 Task: Set the workflow permissions to read and write permissions in the organization "Mark56771".
Action: Mouse moved to (1120, 96)
Screenshot: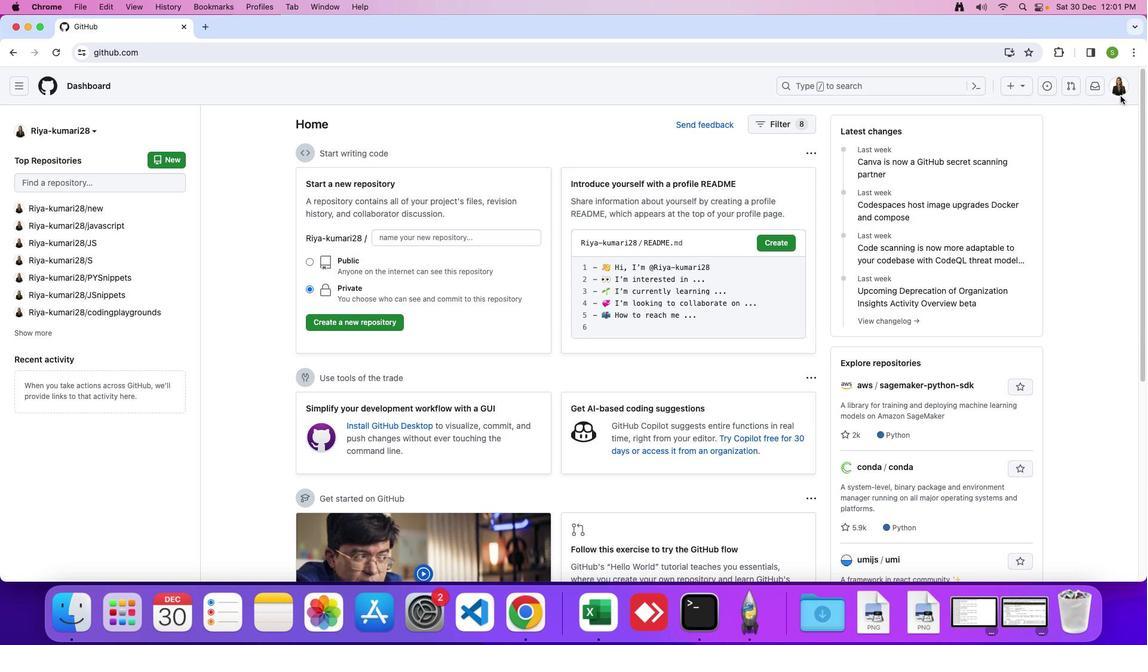 
Action: Mouse pressed left at (1120, 96)
Screenshot: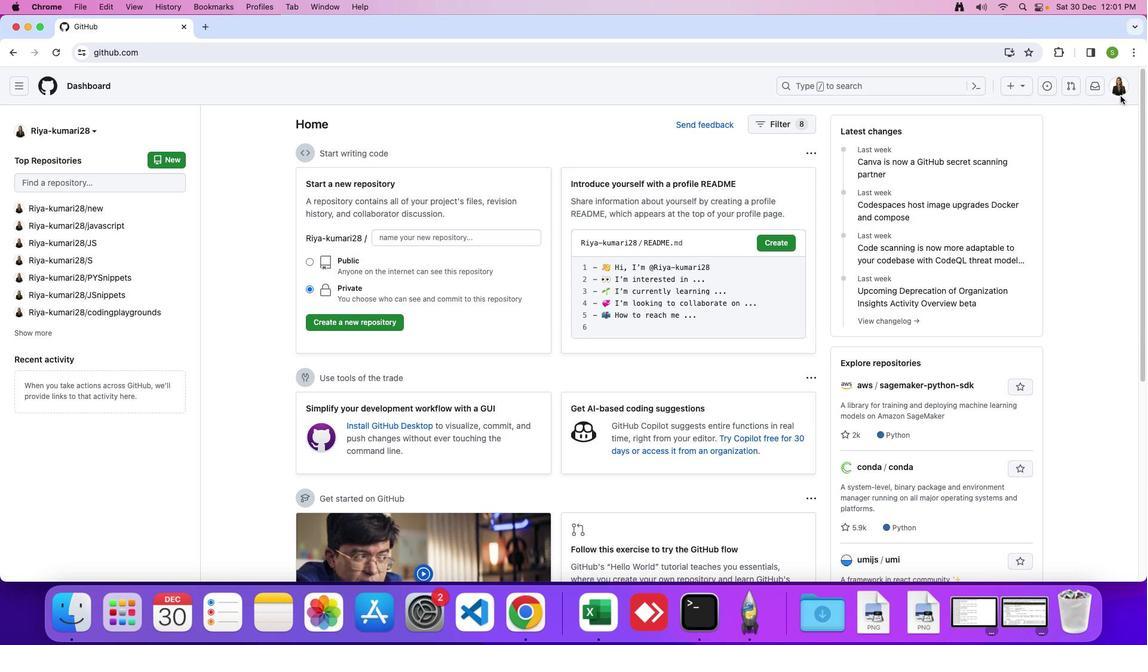 
Action: Mouse moved to (1121, 89)
Screenshot: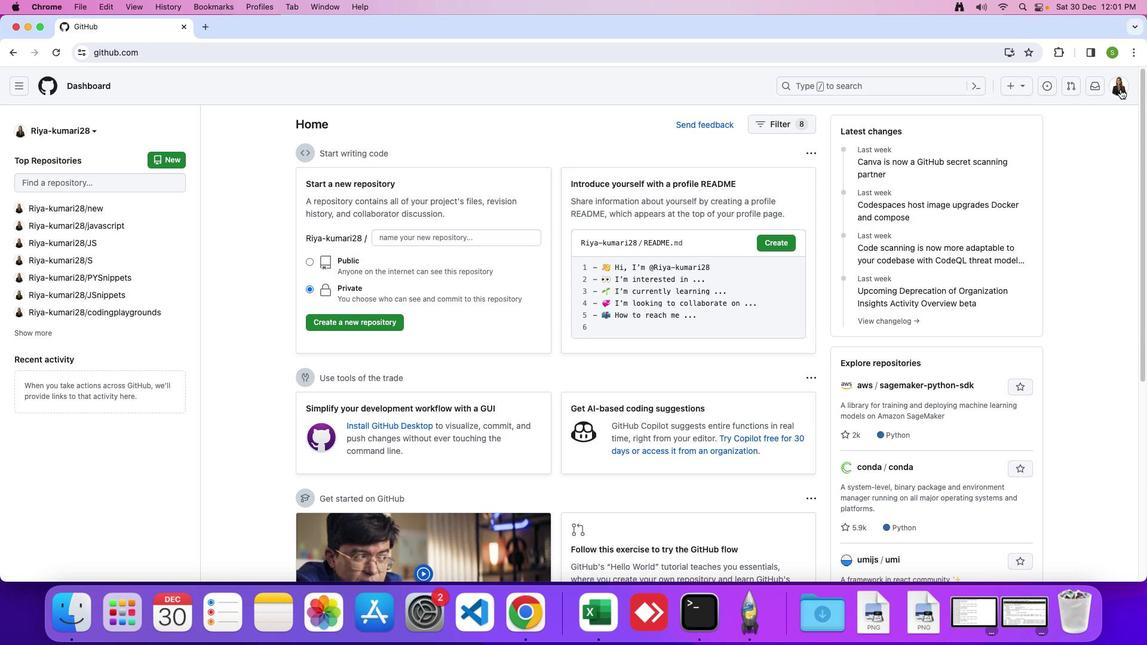 
Action: Mouse pressed left at (1121, 89)
Screenshot: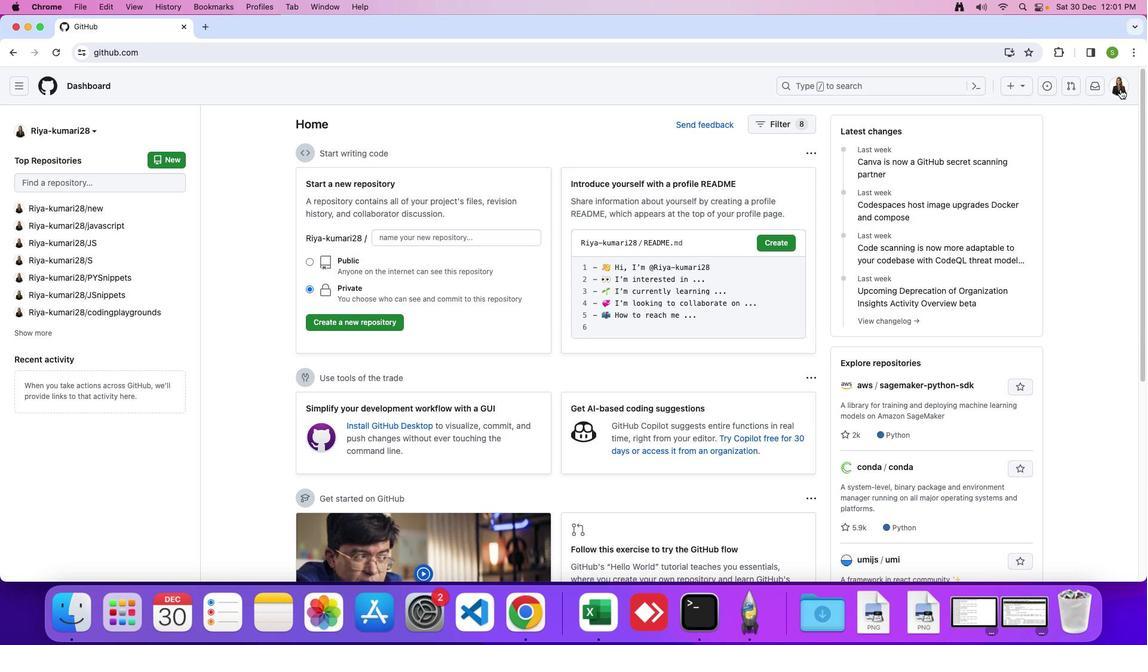 
Action: Mouse moved to (1042, 228)
Screenshot: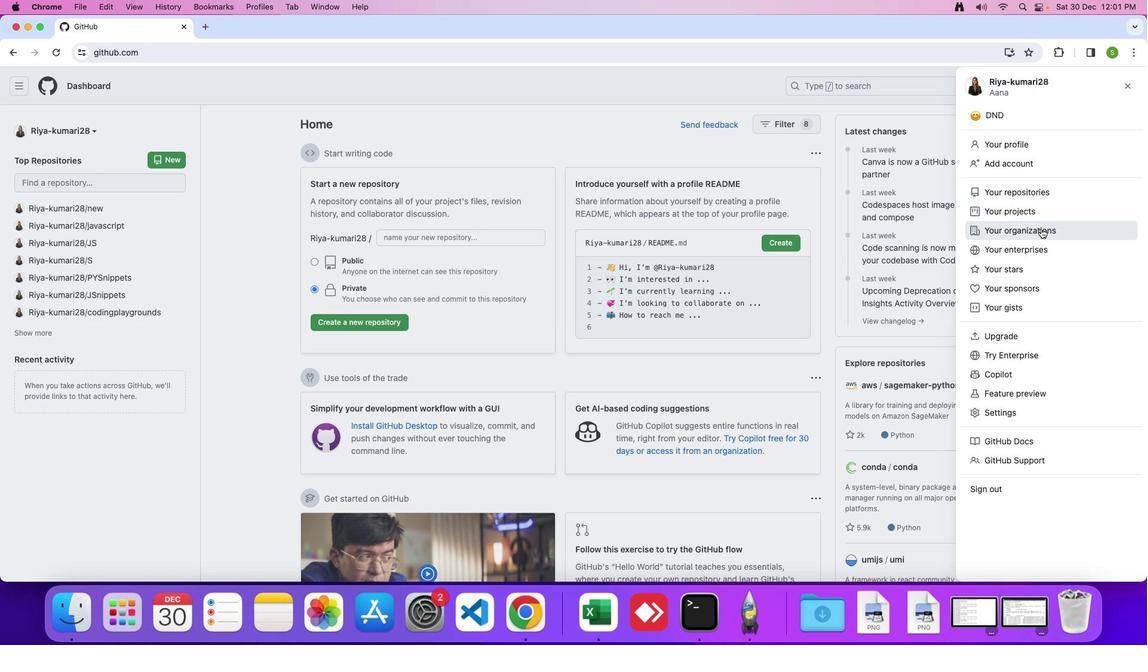 
Action: Mouse pressed left at (1042, 228)
Screenshot: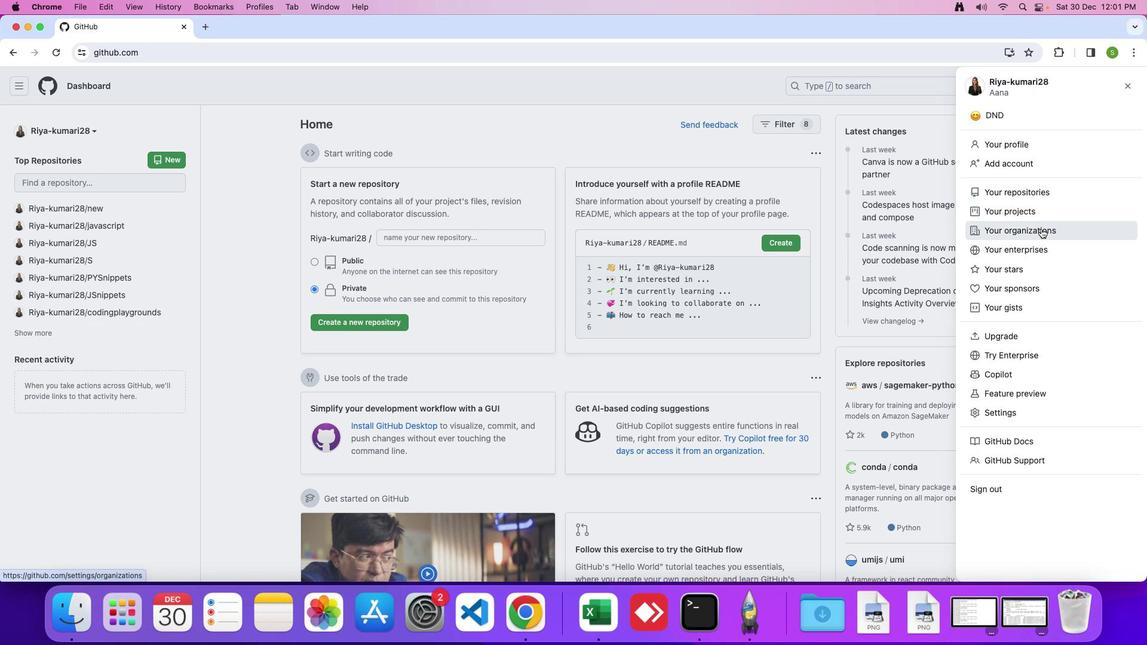 
Action: Mouse moved to (865, 248)
Screenshot: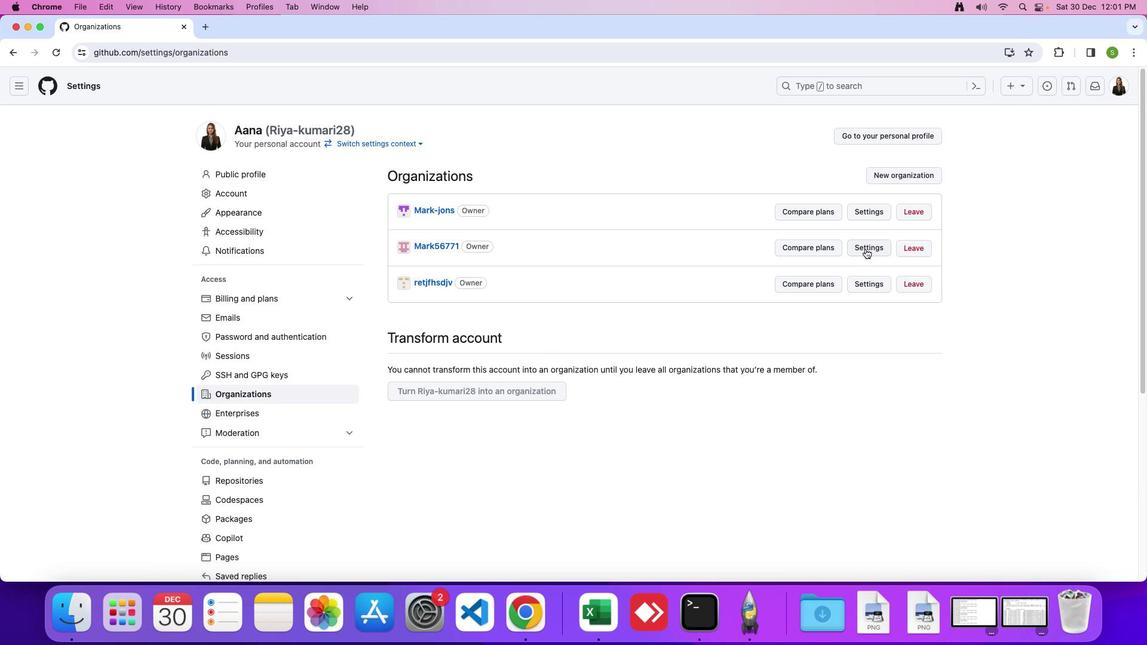 
Action: Mouse pressed left at (865, 248)
Screenshot: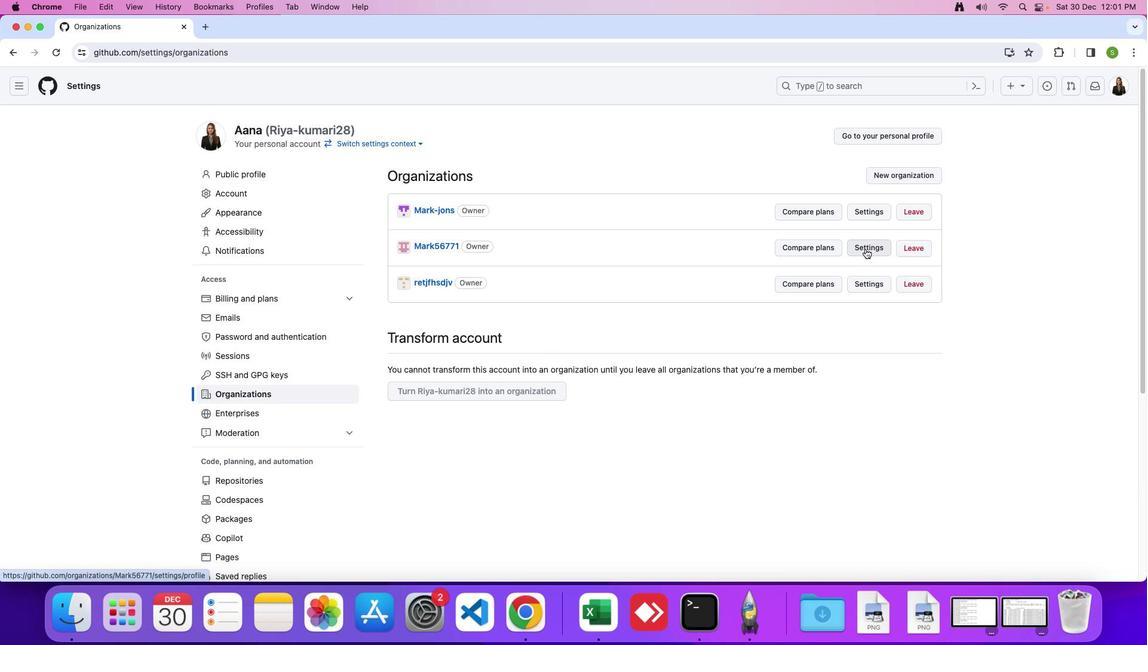 
Action: Mouse moved to (316, 424)
Screenshot: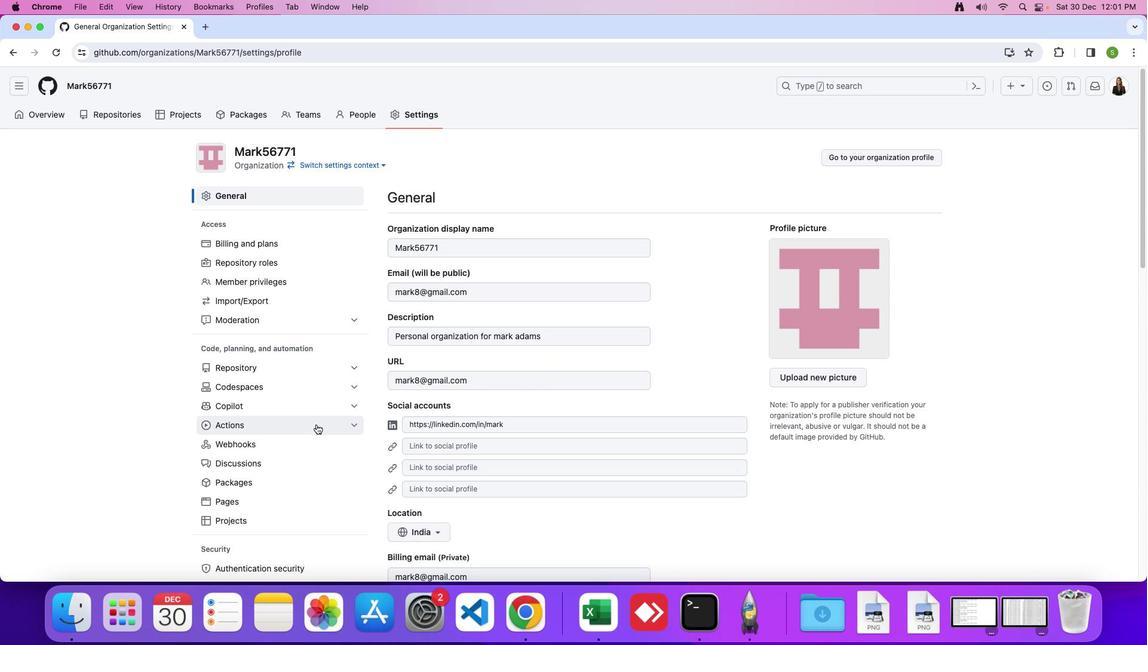 
Action: Mouse pressed left at (316, 424)
Screenshot: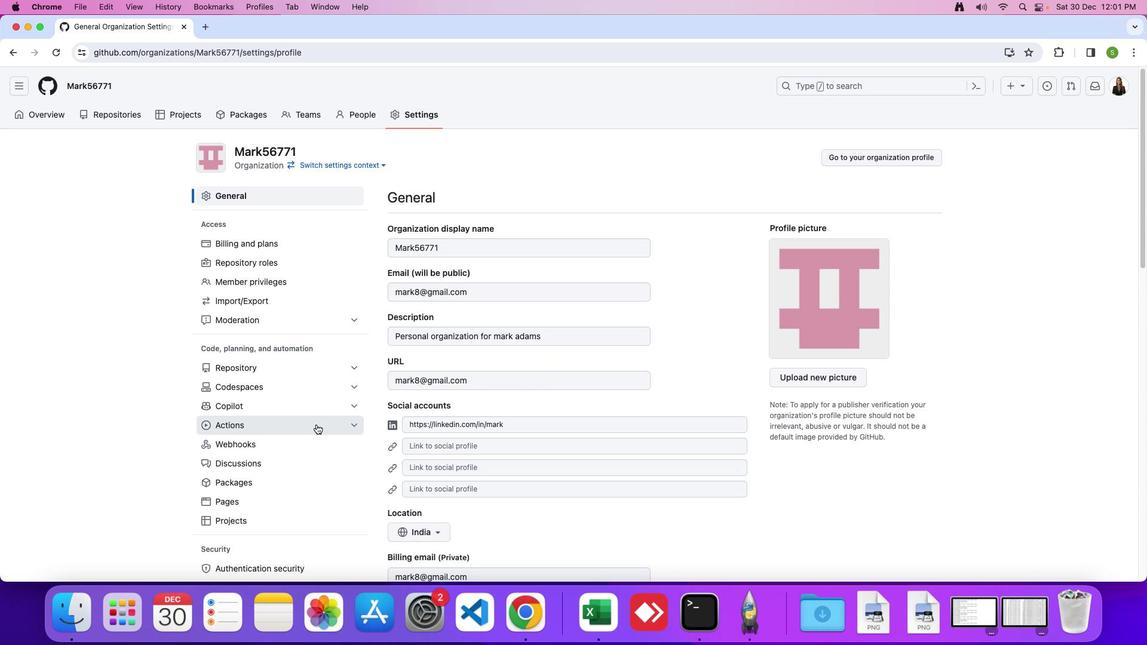 
Action: Mouse moved to (307, 440)
Screenshot: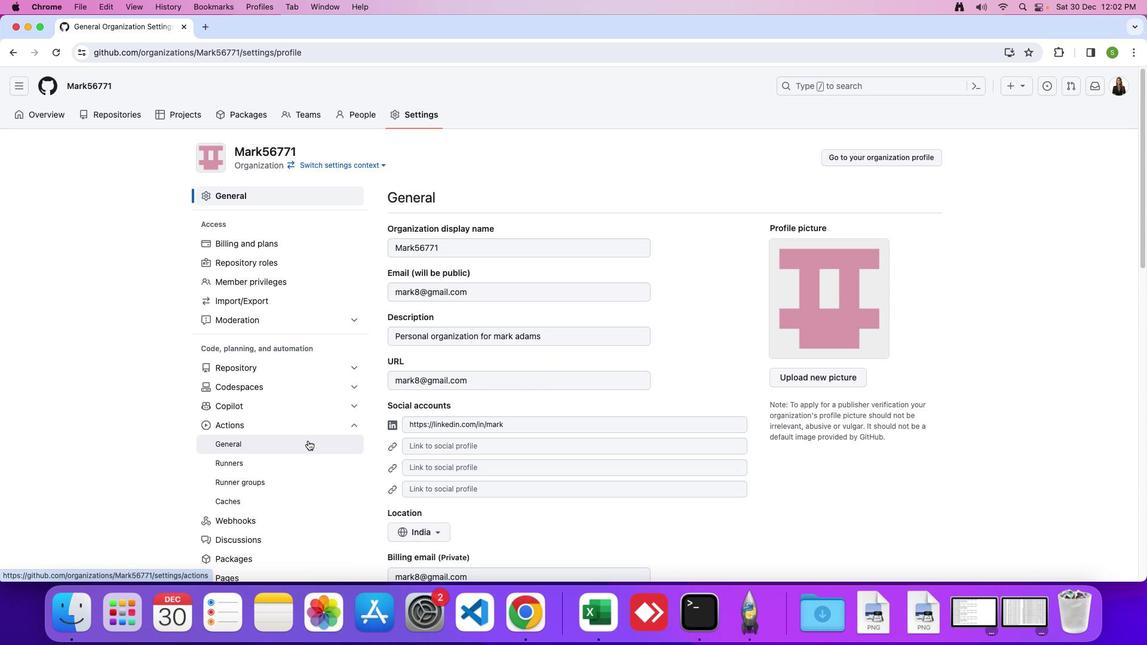 
Action: Mouse pressed left at (307, 440)
Screenshot: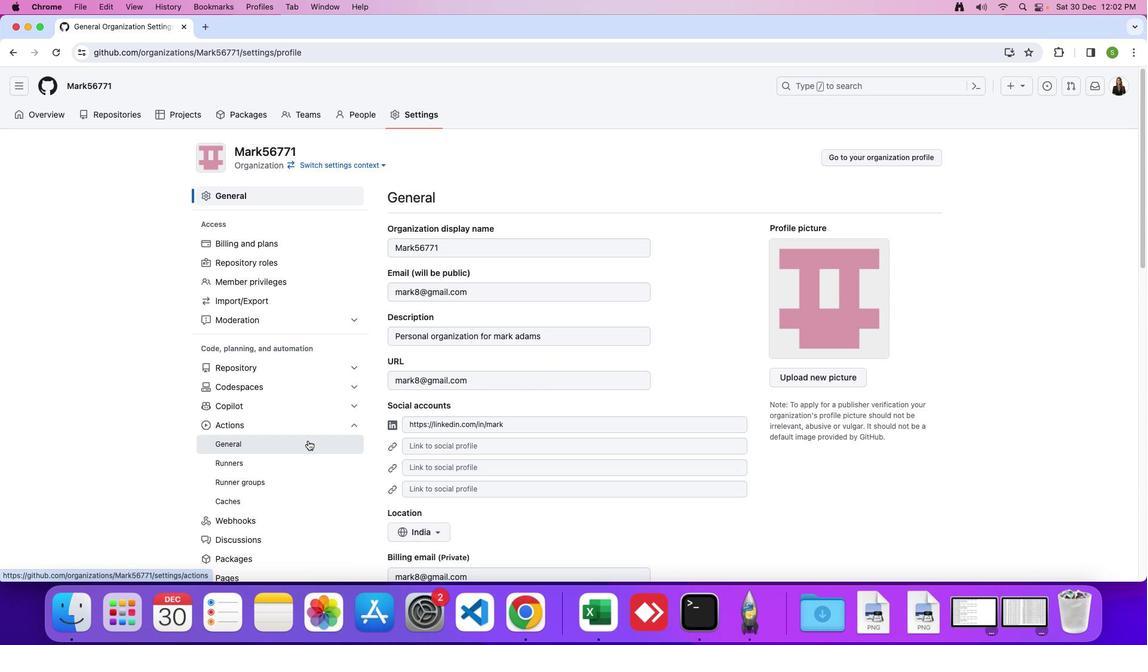 
Action: Mouse moved to (516, 451)
Screenshot: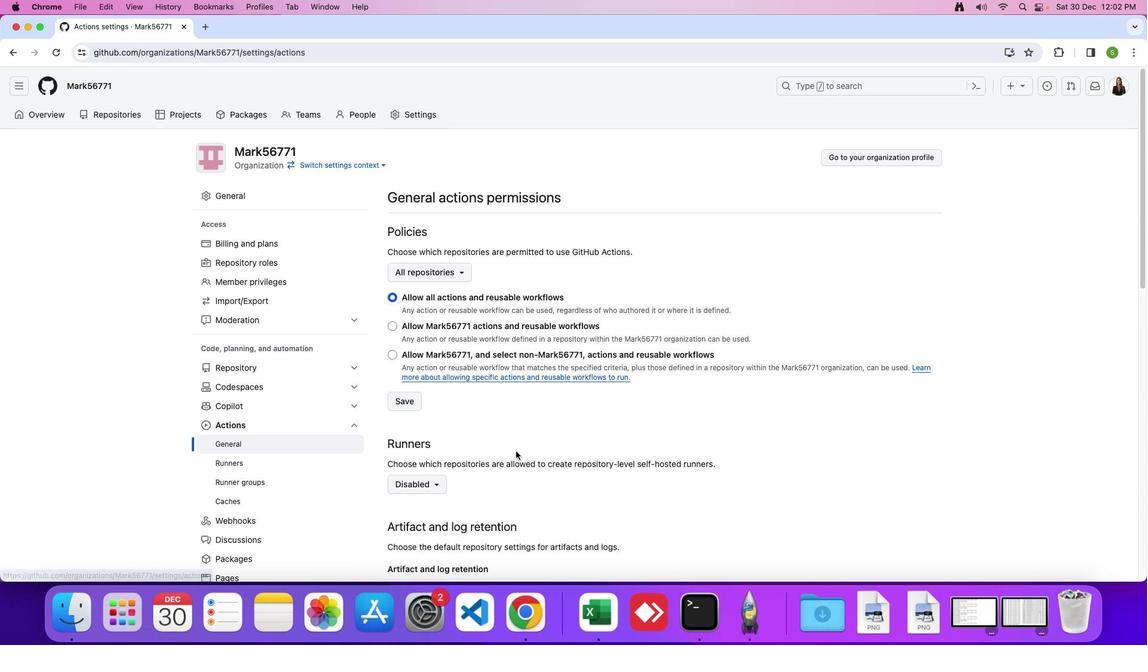 
Action: Mouse scrolled (516, 451) with delta (0, 0)
Screenshot: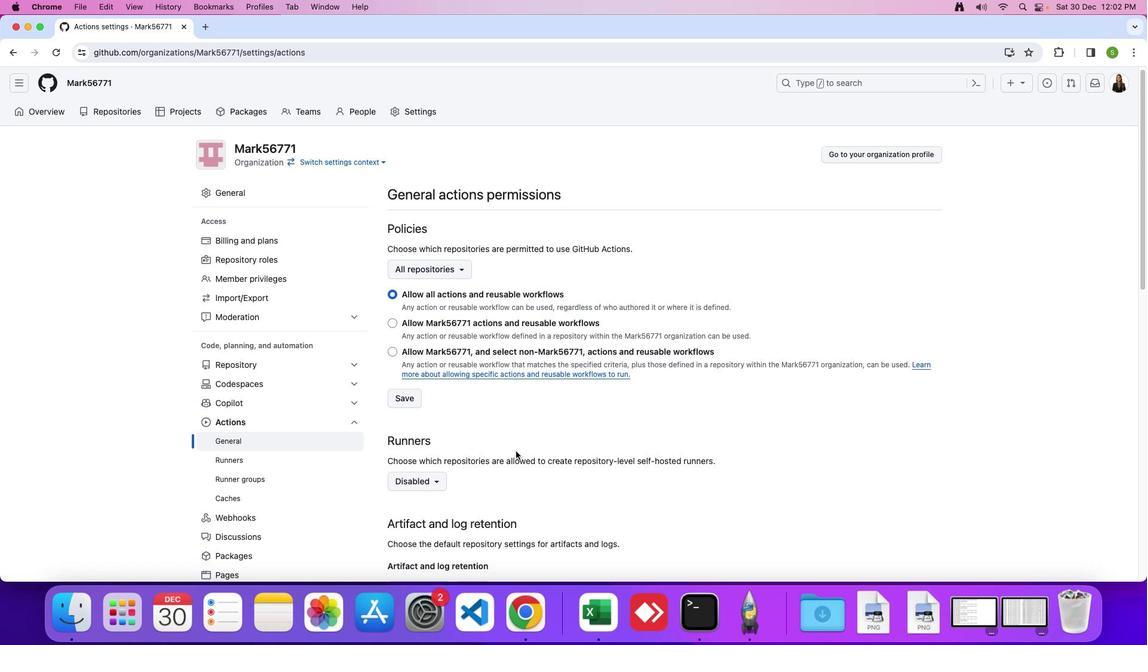 
Action: Mouse scrolled (516, 451) with delta (0, 0)
Screenshot: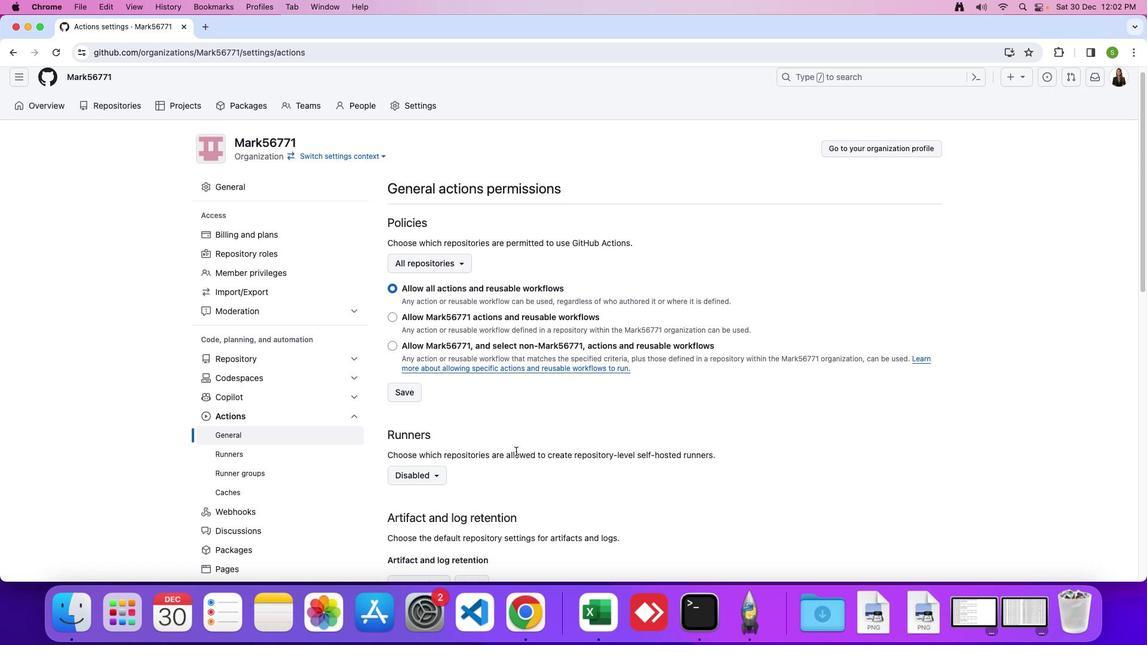 
Action: Mouse scrolled (516, 451) with delta (0, -1)
Screenshot: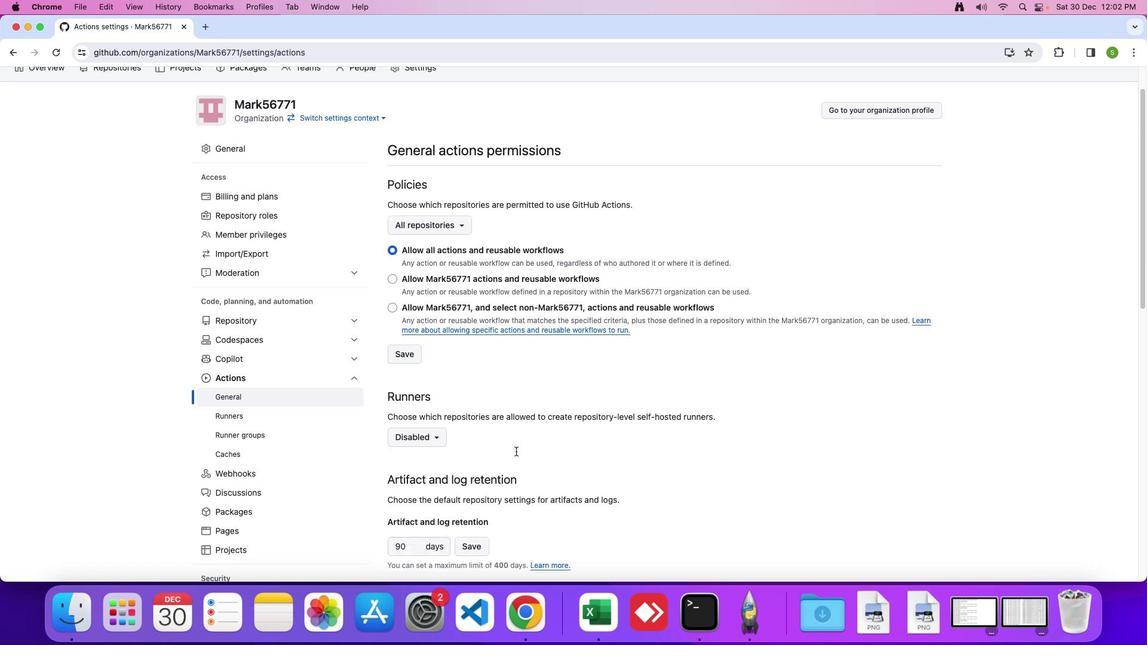 
Action: Mouse moved to (516, 451)
Screenshot: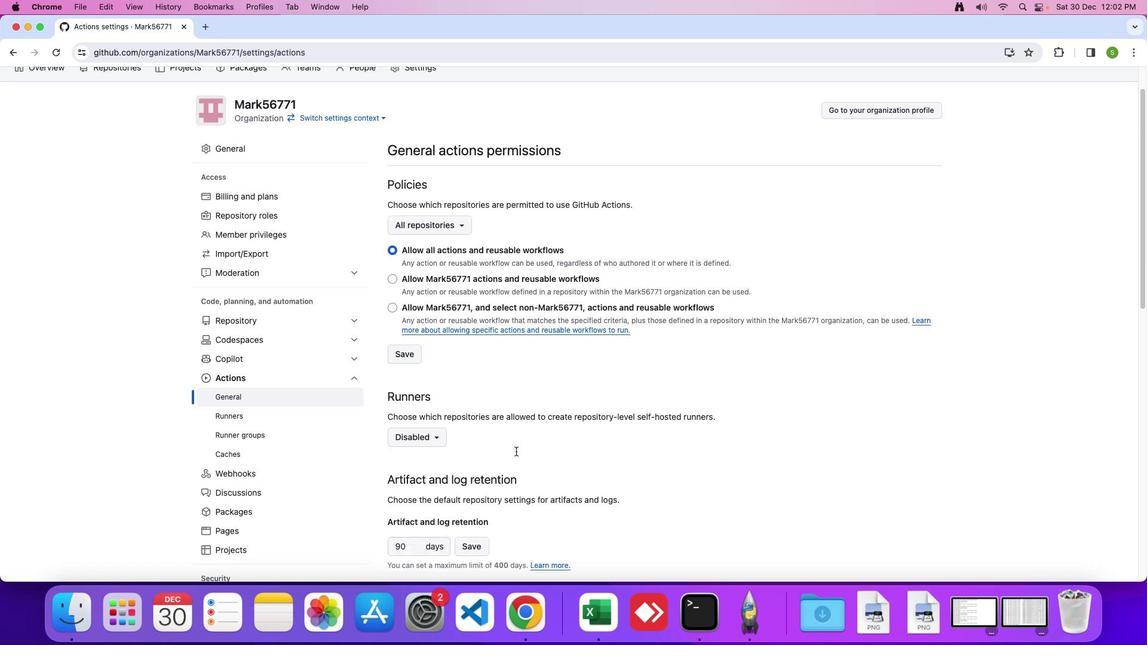 
Action: Mouse scrolled (516, 451) with delta (0, 0)
Screenshot: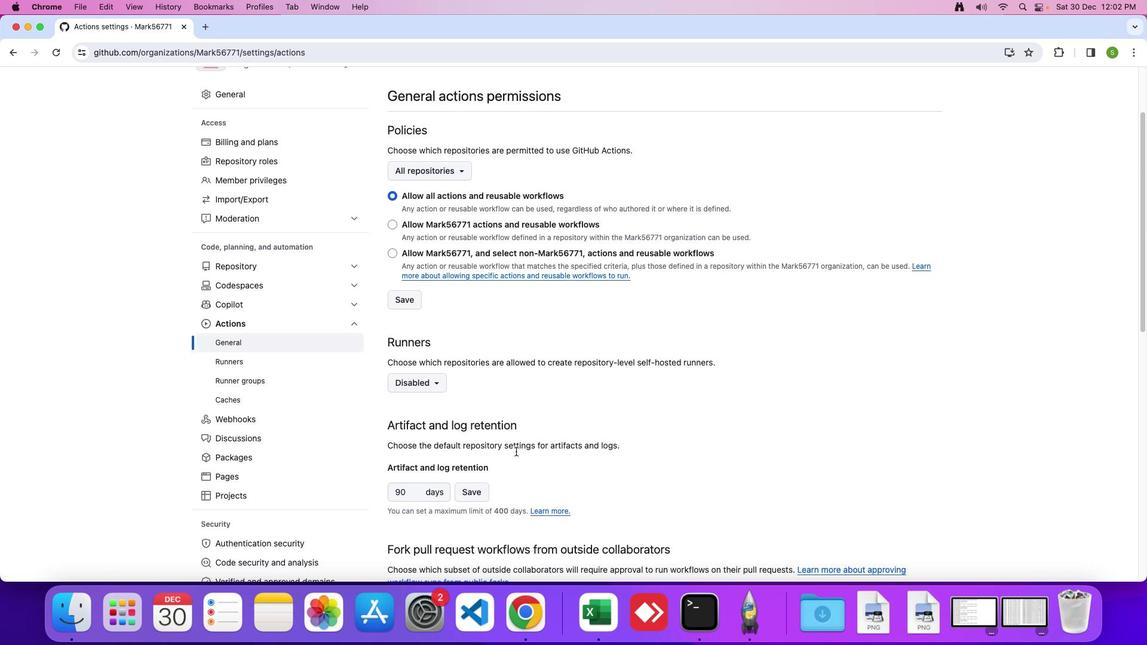 
Action: Mouse scrolled (516, 451) with delta (0, 0)
Screenshot: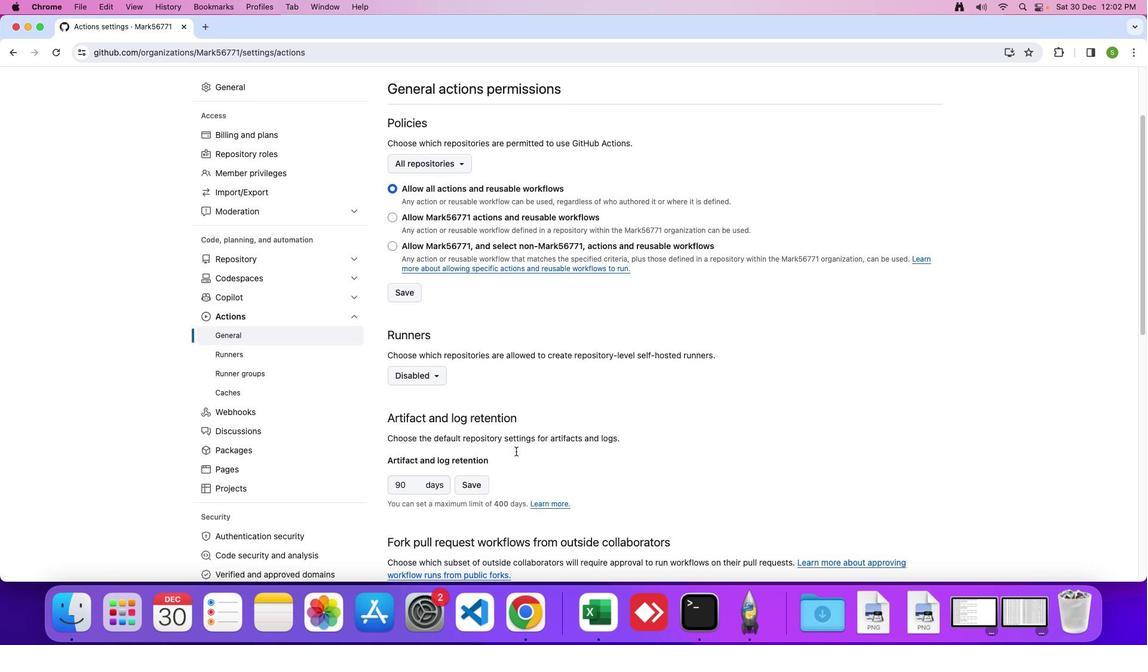 
Action: Mouse scrolled (516, 451) with delta (0, -1)
Screenshot: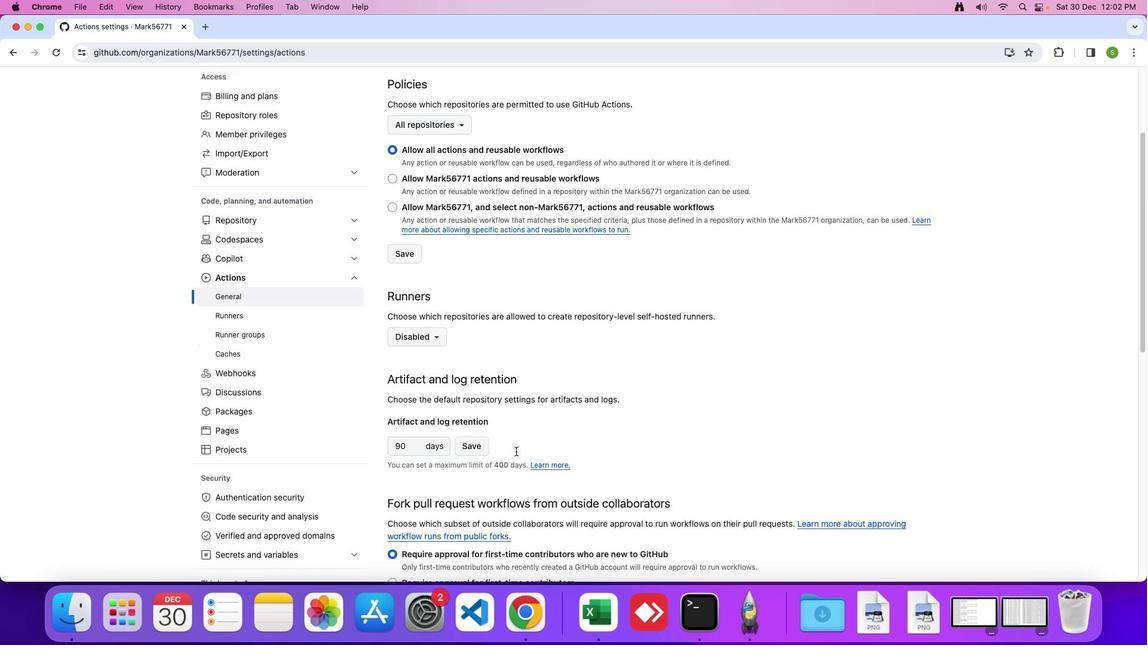 
Action: Mouse scrolled (516, 451) with delta (0, 0)
Screenshot: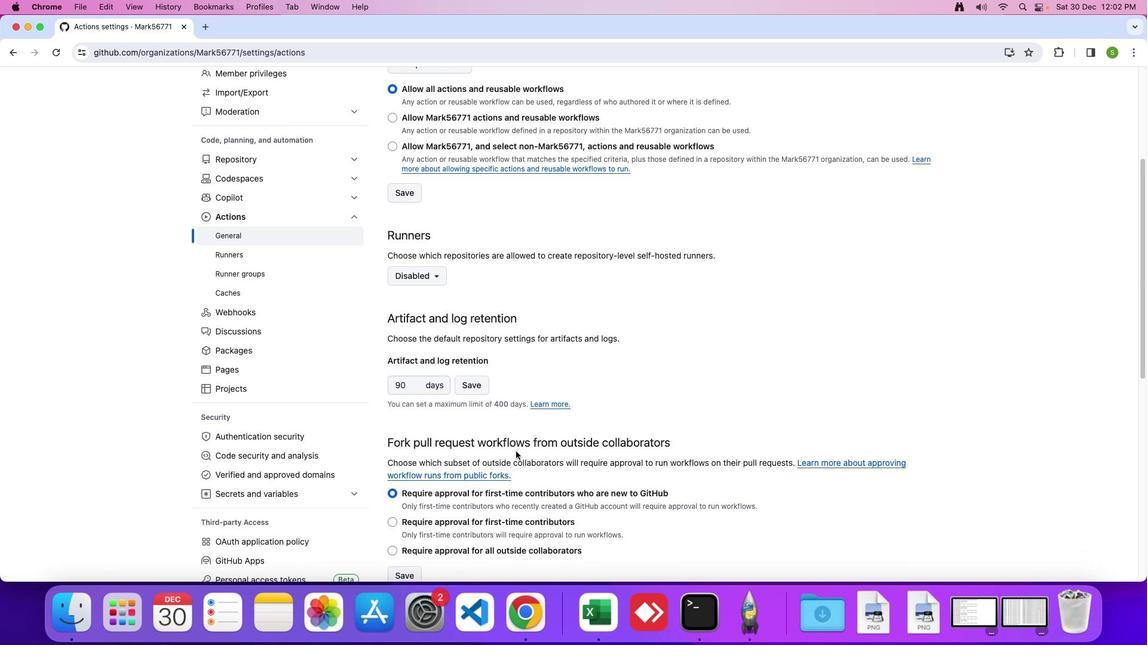 
Action: Mouse scrolled (516, 451) with delta (0, 0)
Screenshot: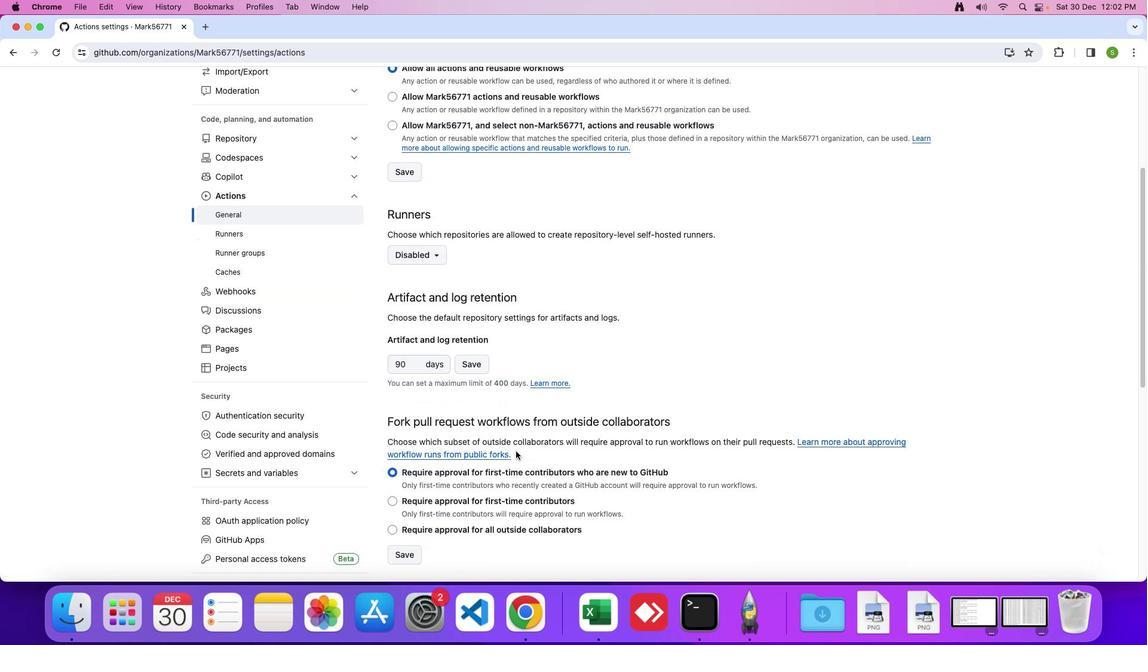 
Action: Mouse scrolled (516, 451) with delta (0, -1)
Screenshot: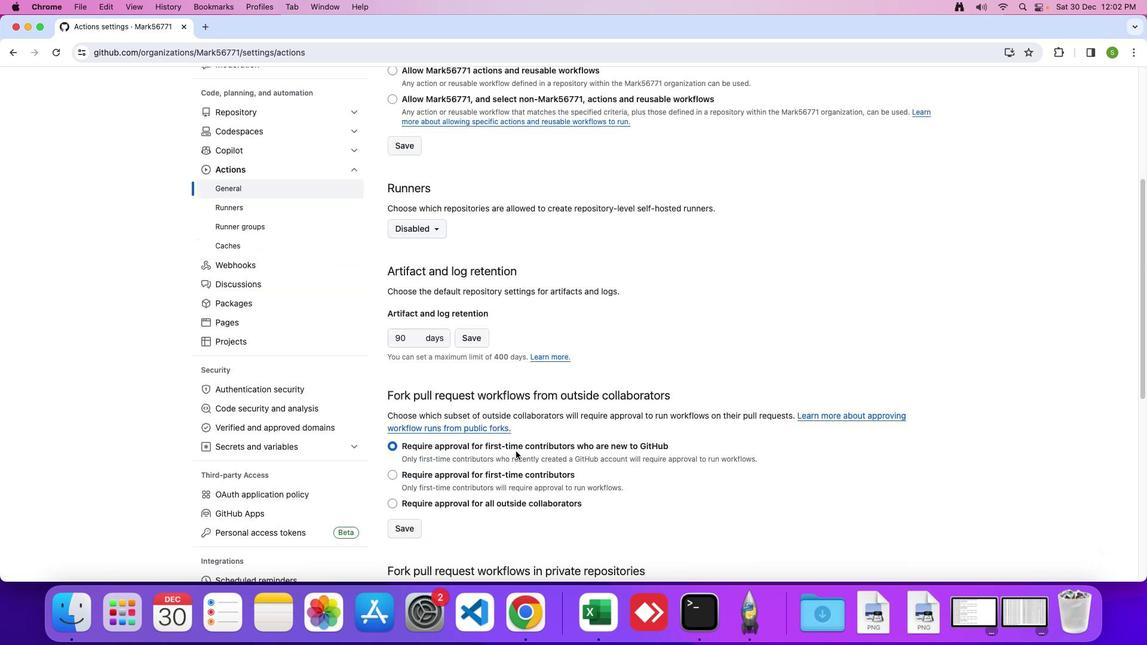 
Action: Mouse scrolled (516, 451) with delta (0, 0)
Screenshot: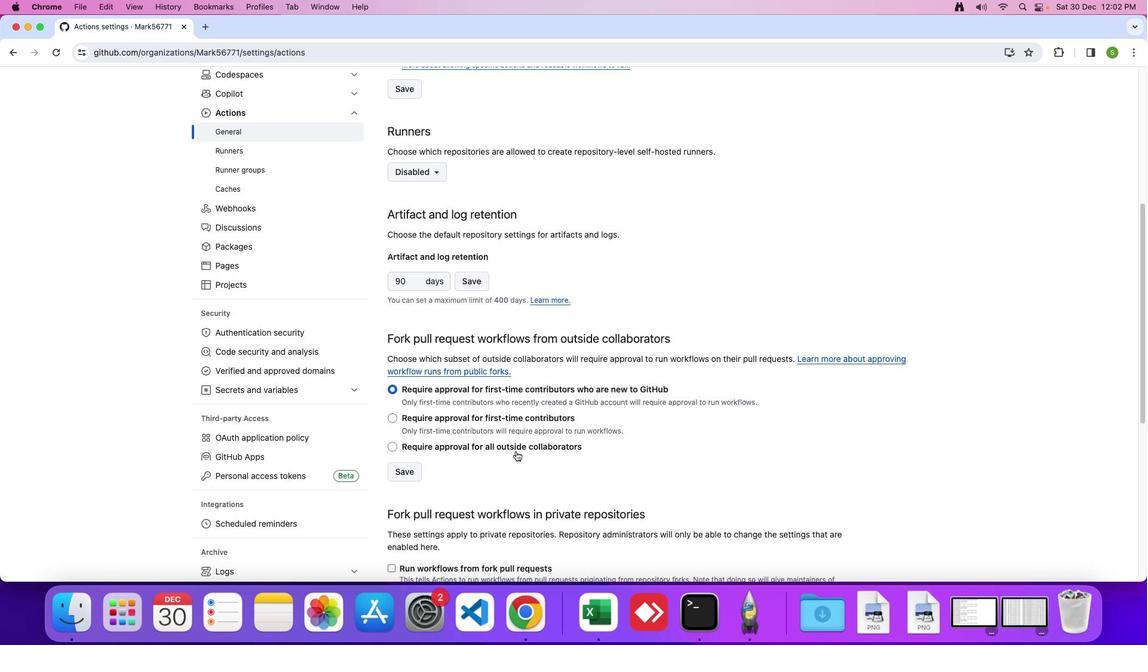 
Action: Mouse scrolled (516, 451) with delta (0, 0)
Screenshot: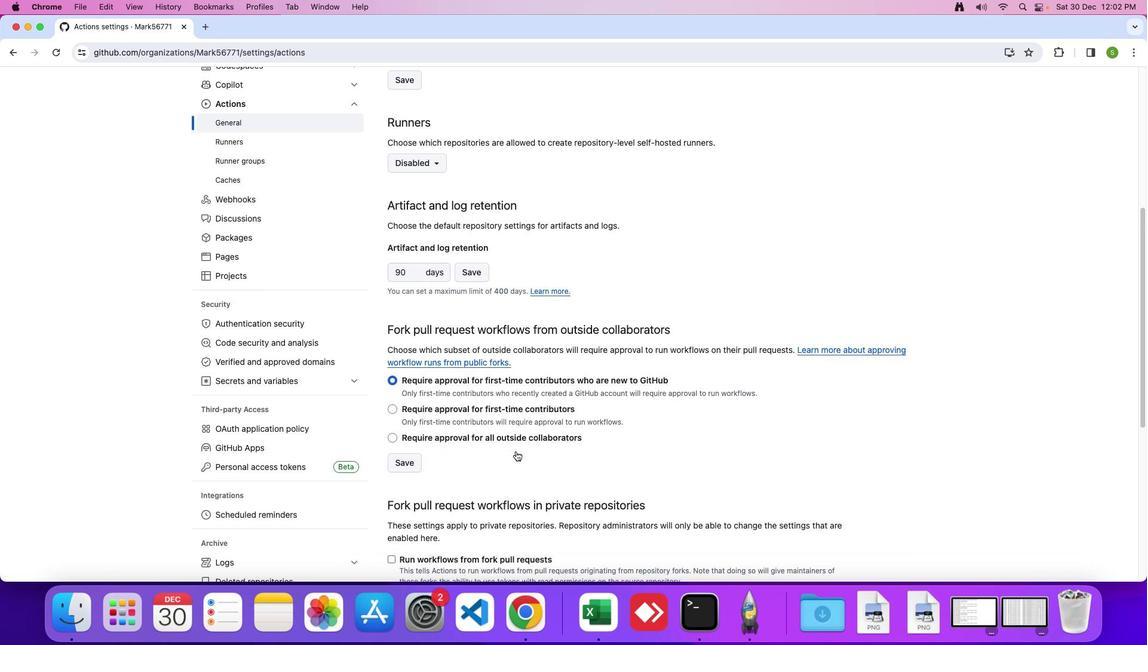 
Action: Mouse scrolled (516, 451) with delta (0, -1)
Screenshot: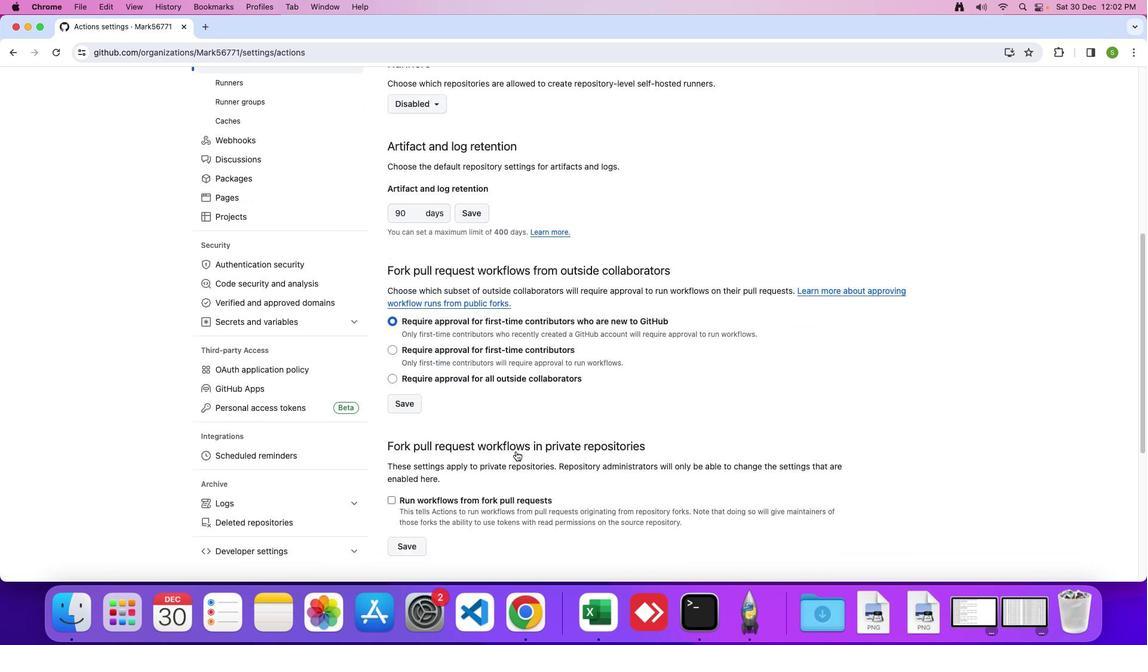 
Action: Mouse scrolled (516, 451) with delta (0, -2)
Screenshot: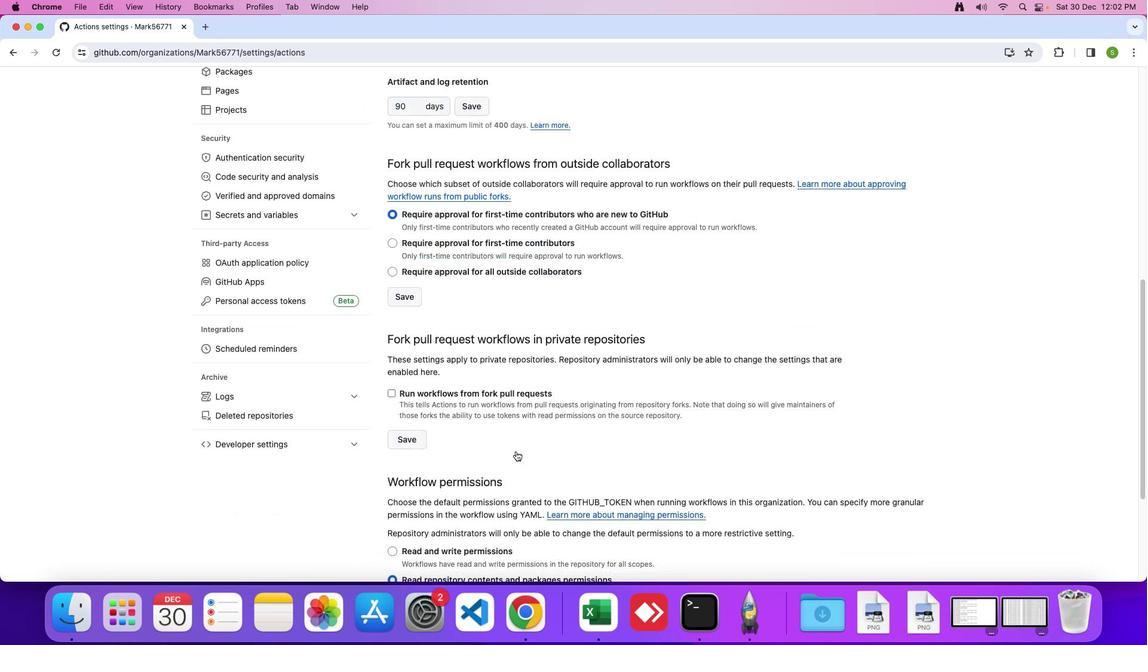 
Action: Mouse moved to (460, 453)
Screenshot: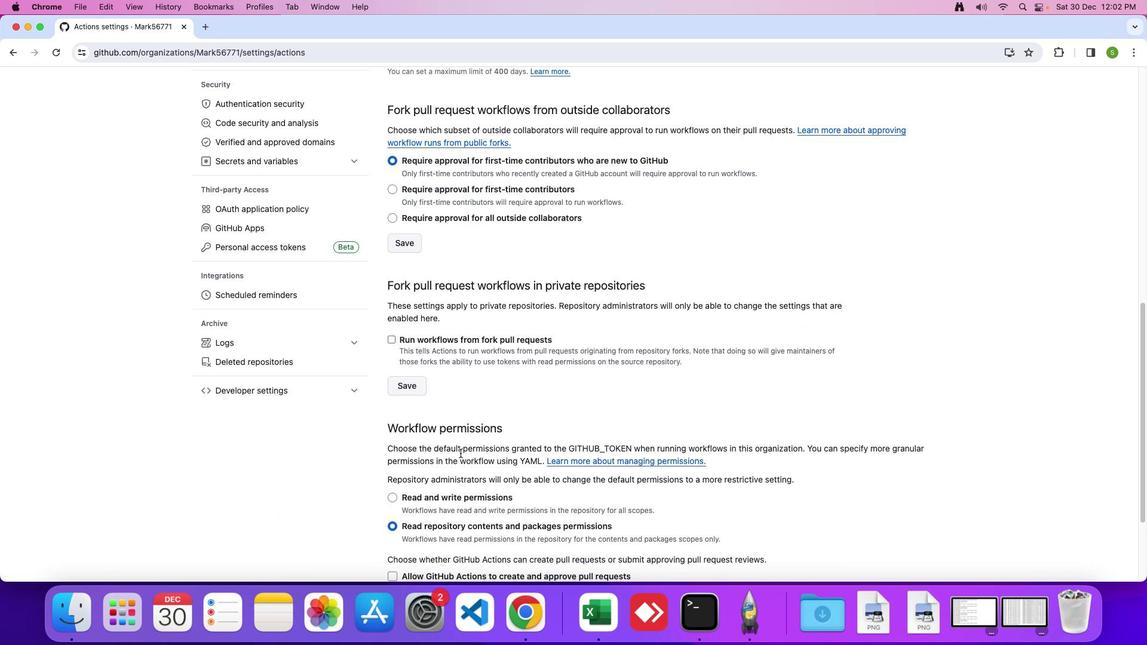 
Action: Mouse scrolled (460, 453) with delta (0, 0)
Screenshot: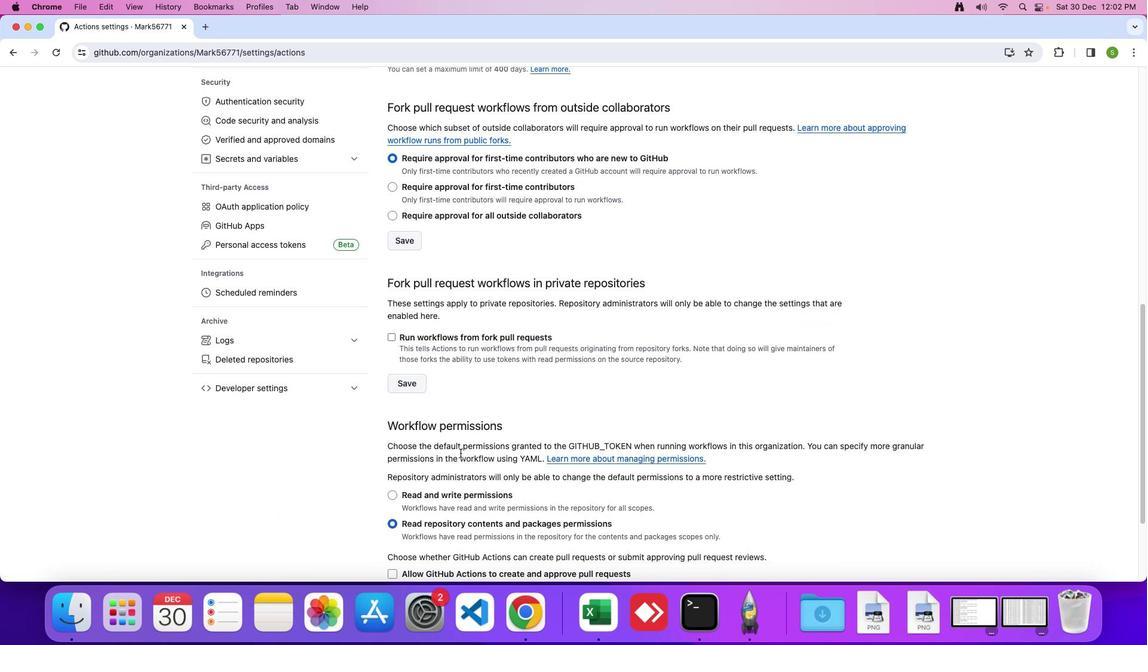 
Action: Mouse scrolled (460, 453) with delta (0, 0)
Screenshot: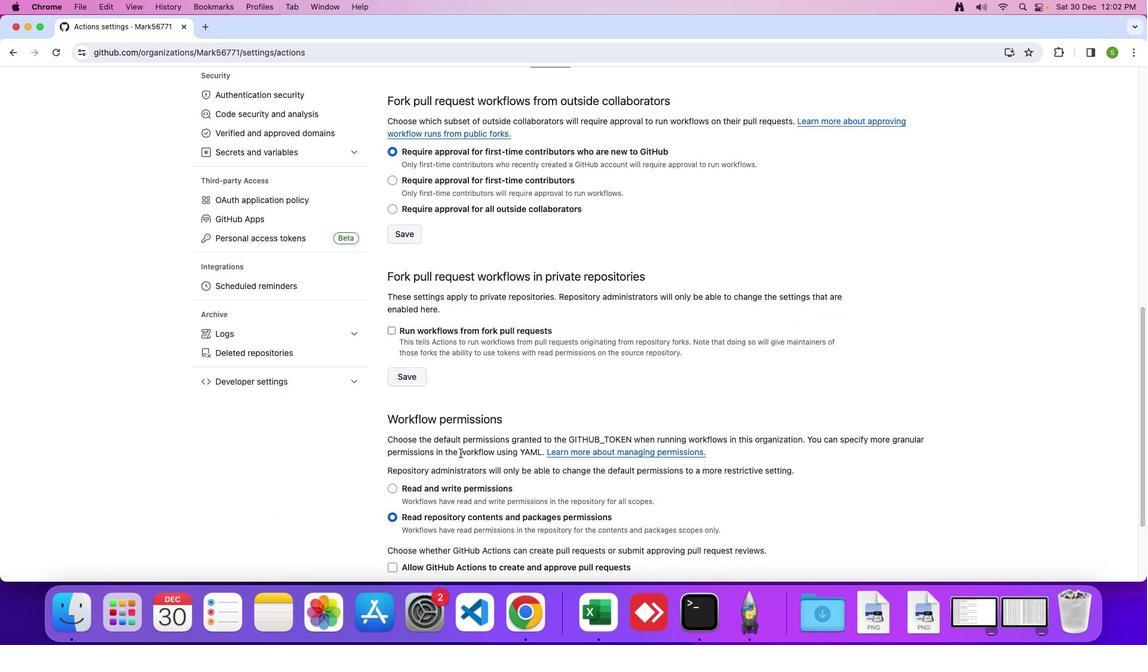 
Action: Mouse scrolled (460, 453) with delta (0, 0)
Screenshot: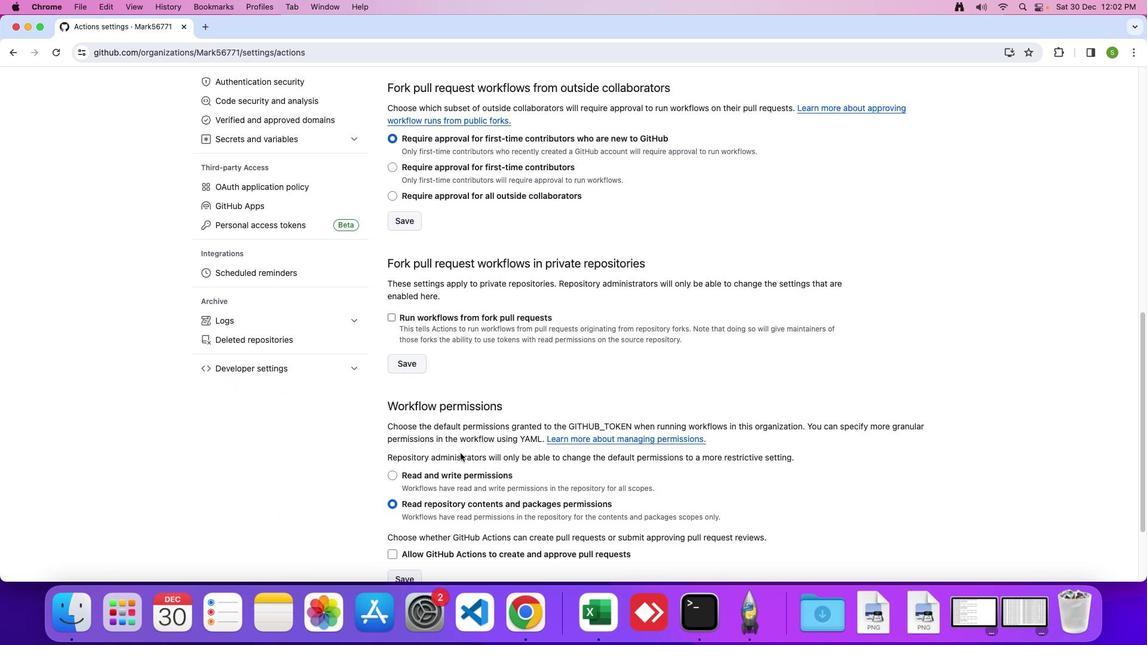 
Action: Mouse scrolled (460, 453) with delta (0, 0)
Screenshot: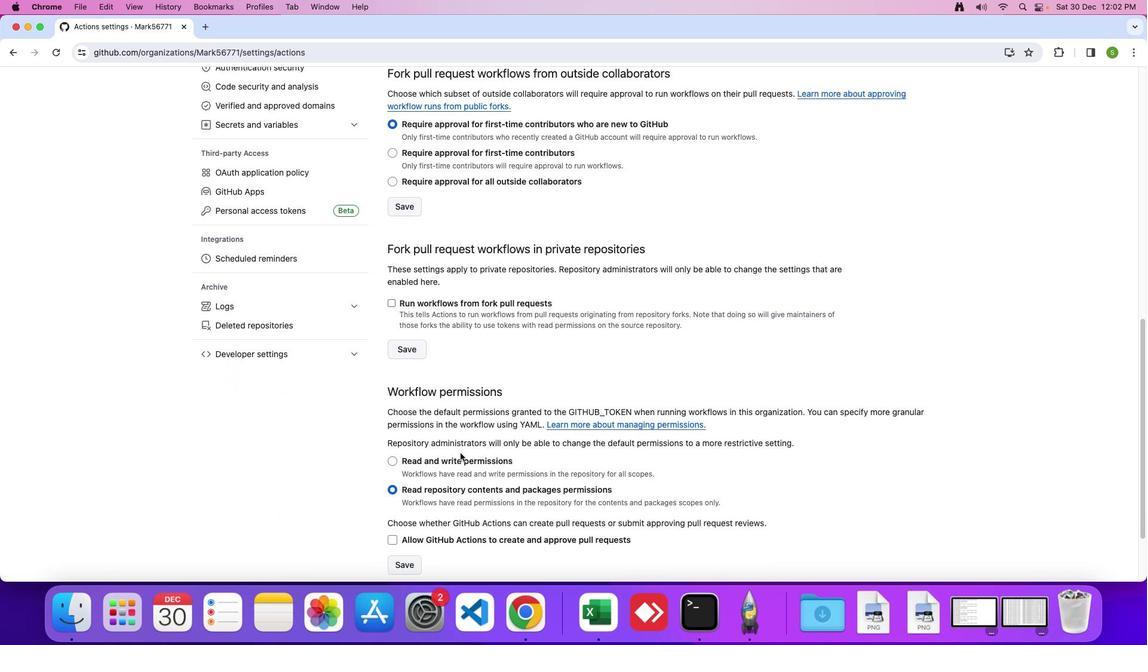 
Action: Mouse scrolled (460, 453) with delta (0, -1)
Screenshot: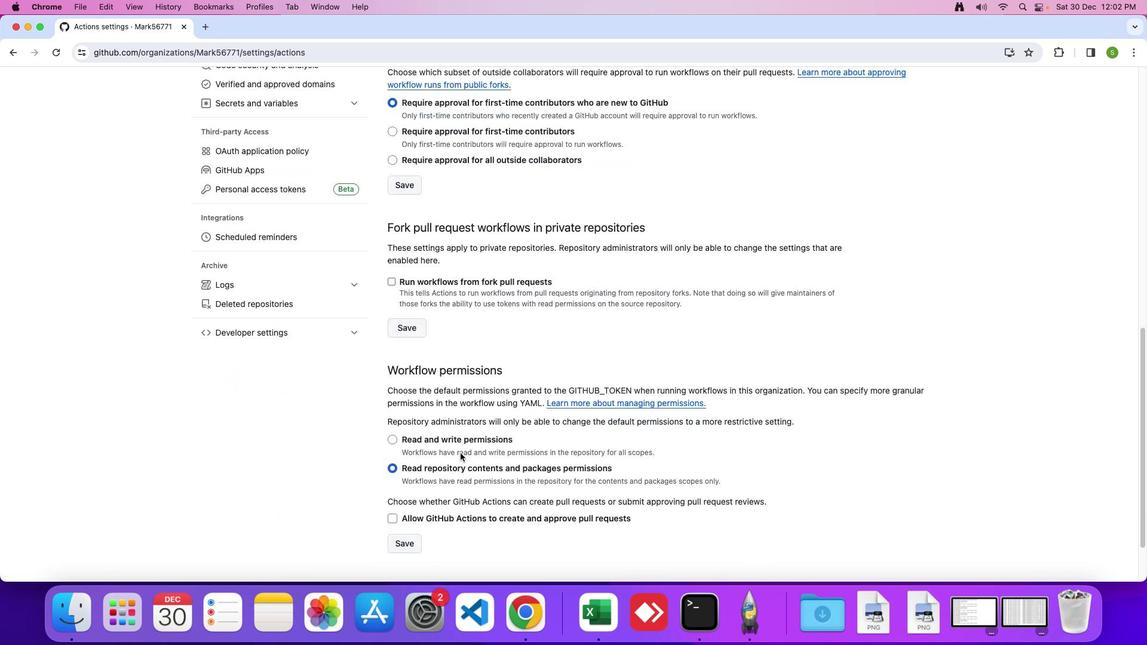 
Action: Mouse moved to (396, 382)
Screenshot: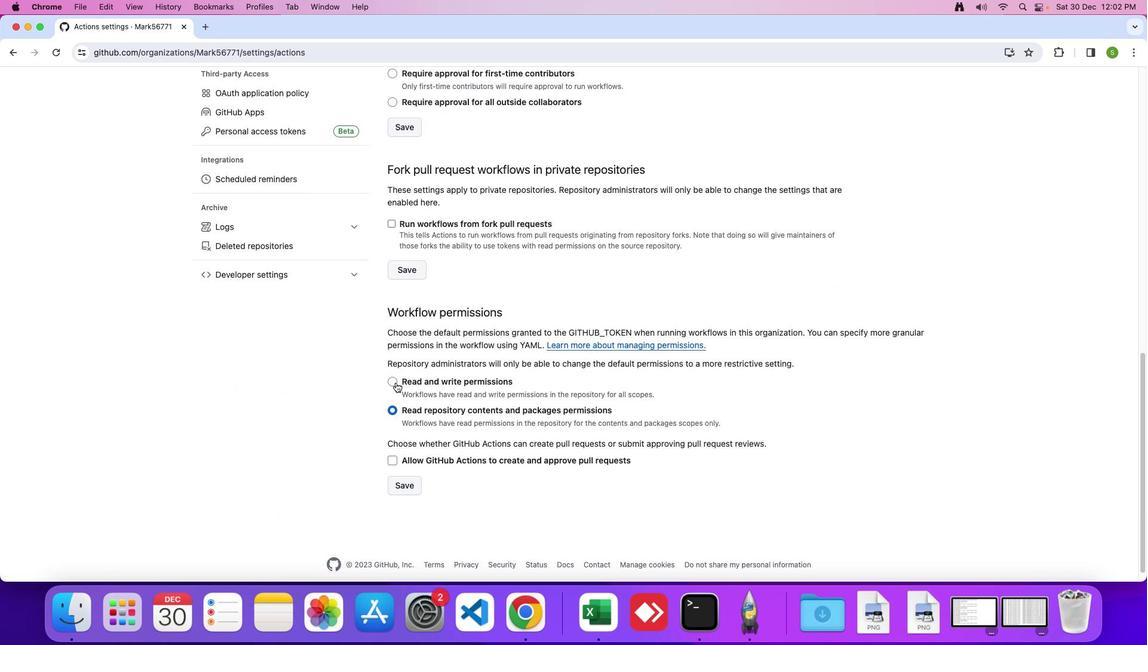 
Action: Mouse pressed left at (396, 382)
Screenshot: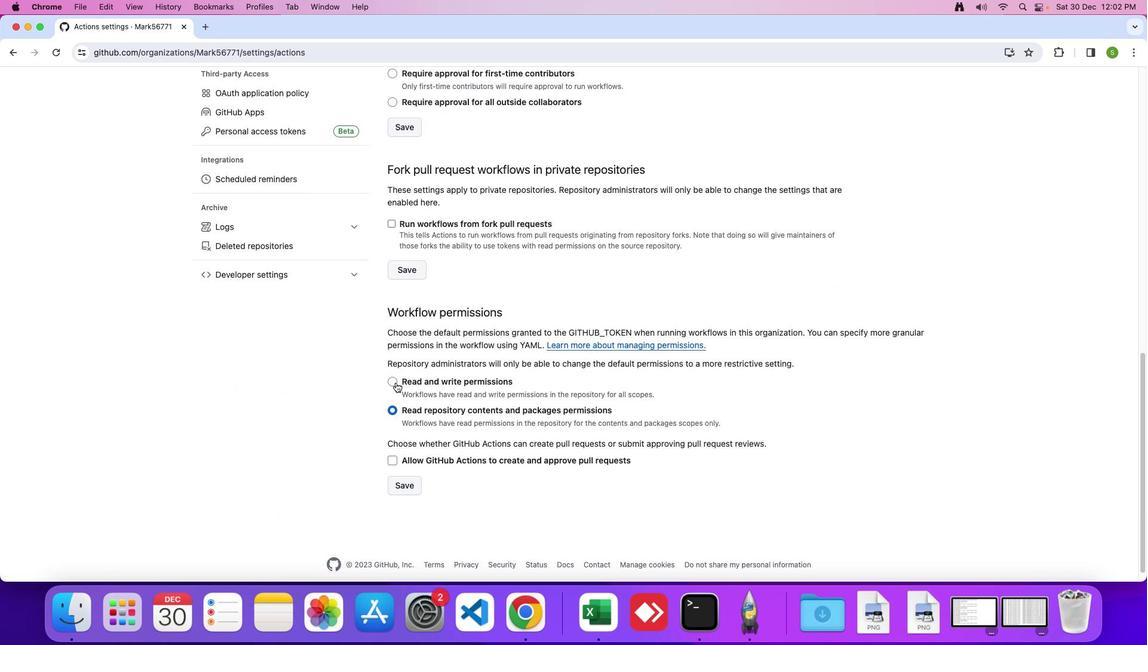 
Action: Mouse moved to (401, 486)
Screenshot: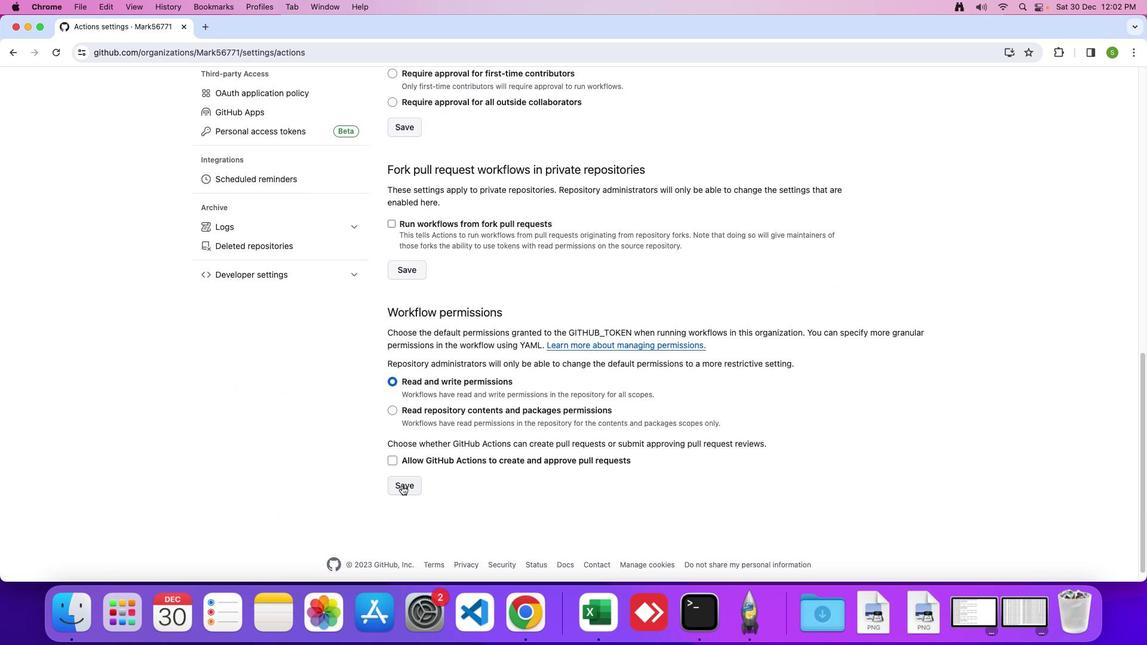 
Action: Mouse pressed left at (401, 486)
Screenshot: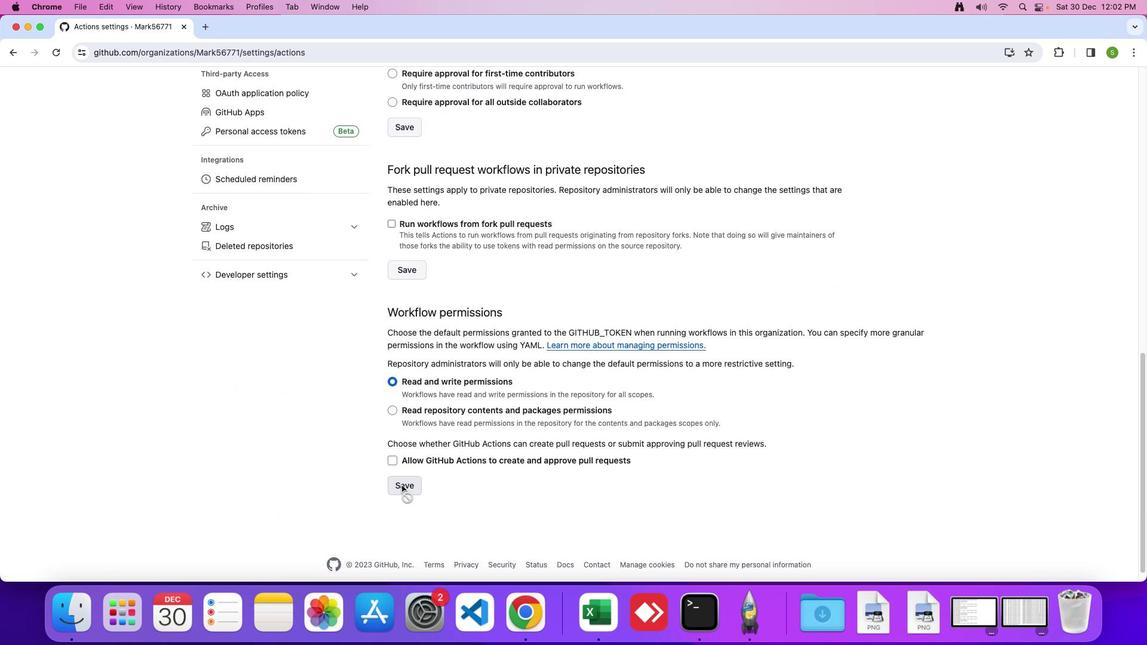 
